 Task: Disable the share key profile updates option
Action: Mouse moved to (780, 82)
Screenshot: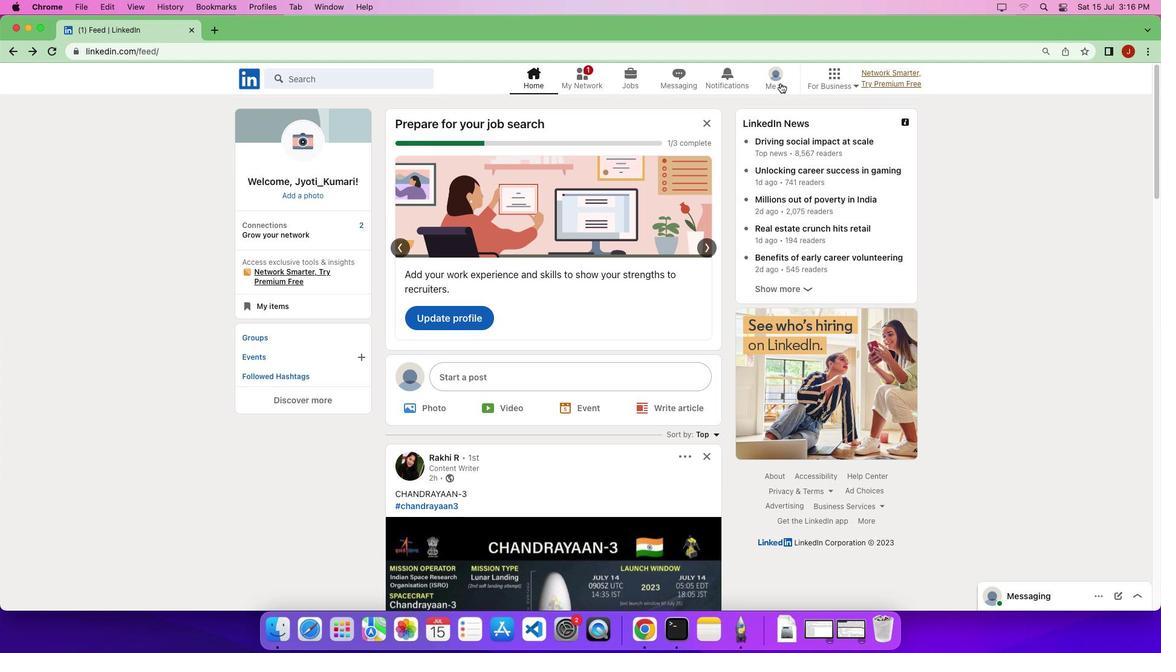 
Action: Mouse pressed left at (780, 82)
Screenshot: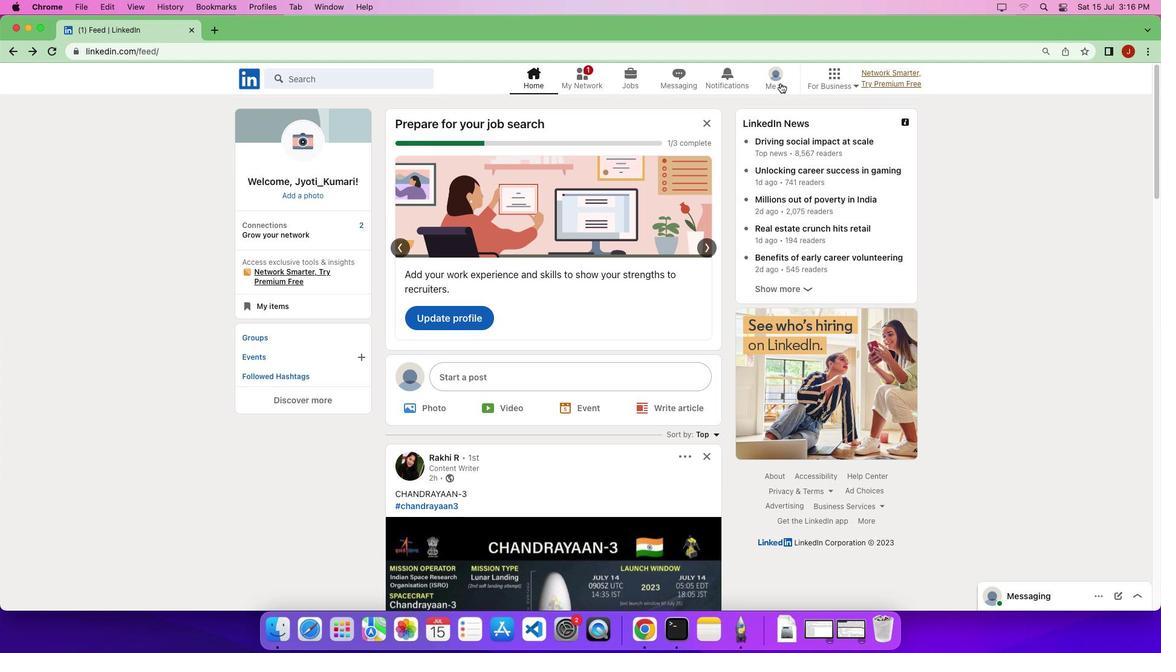 
Action: Mouse pressed left at (780, 82)
Screenshot: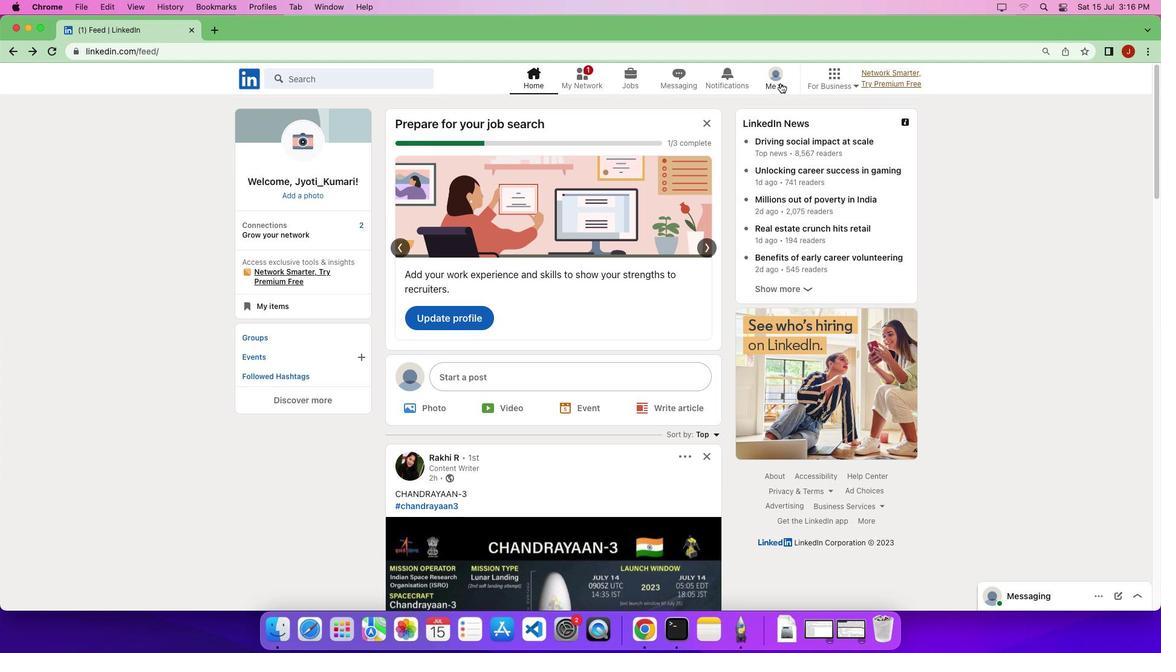 
Action: Mouse moved to (695, 225)
Screenshot: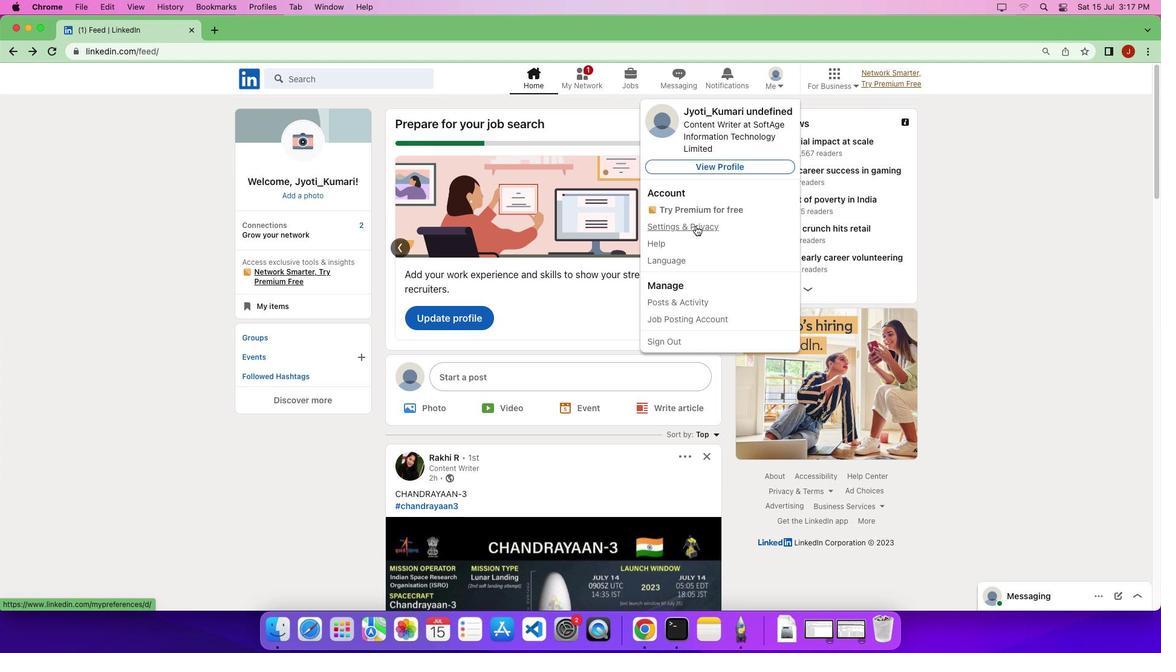 
Action: Mouse pressed left at (695, 225)
Screenshot: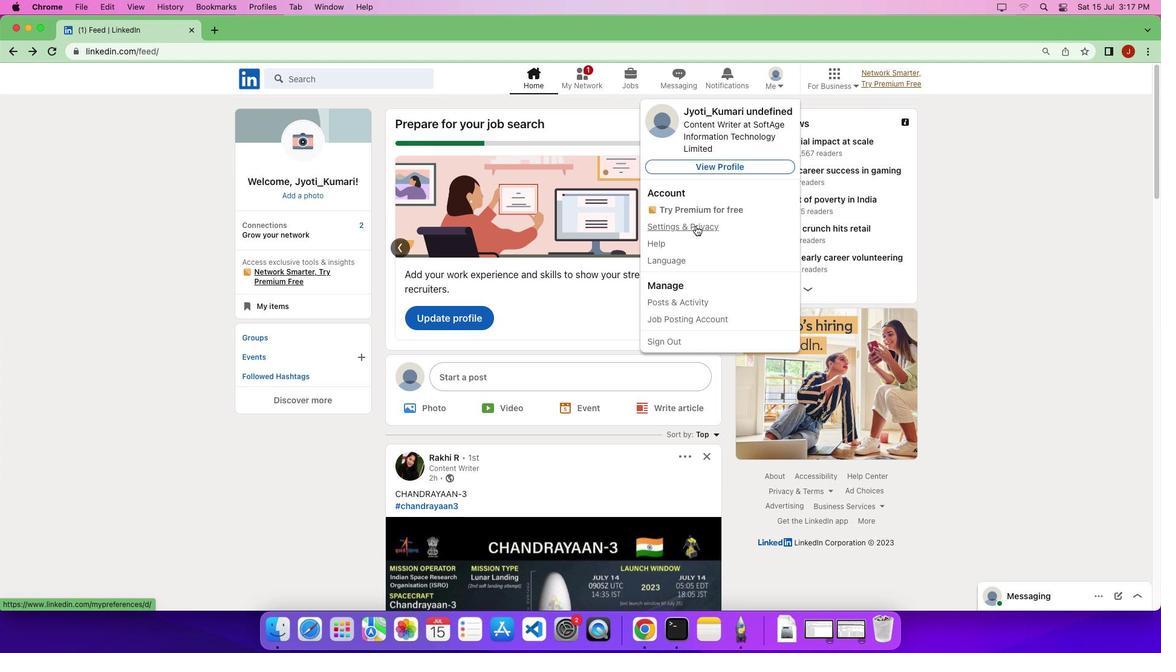 
Action: Mouse moved to (77, 259)
Screenshot: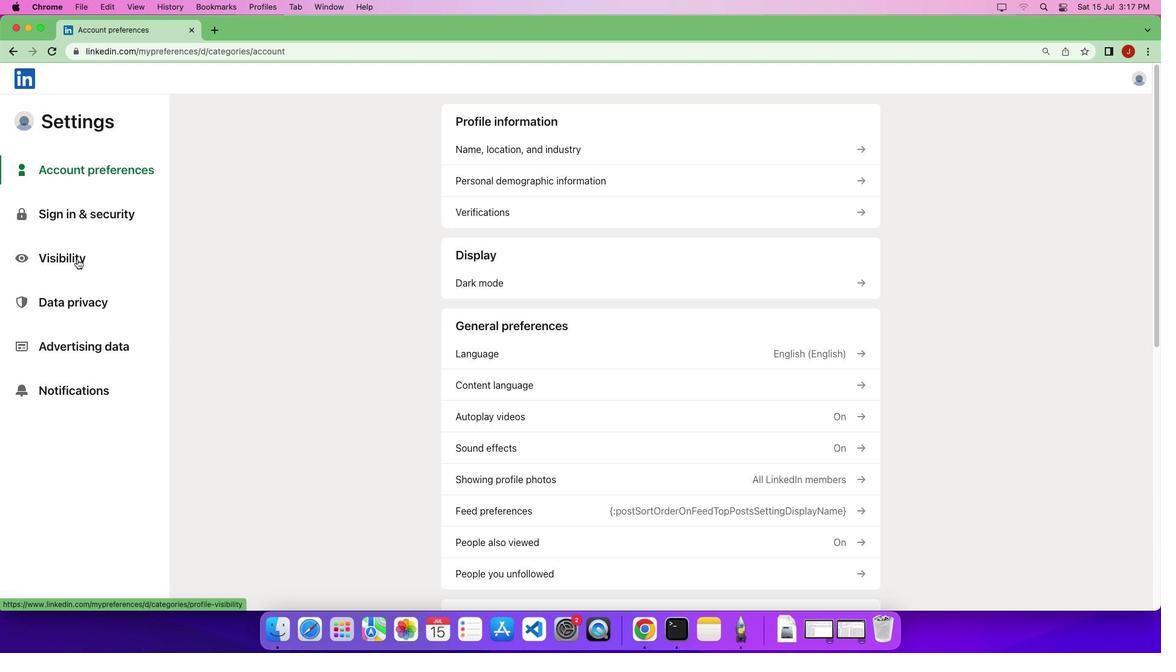 
Action: Mouse pressed left at (77, 259)
Screenshot: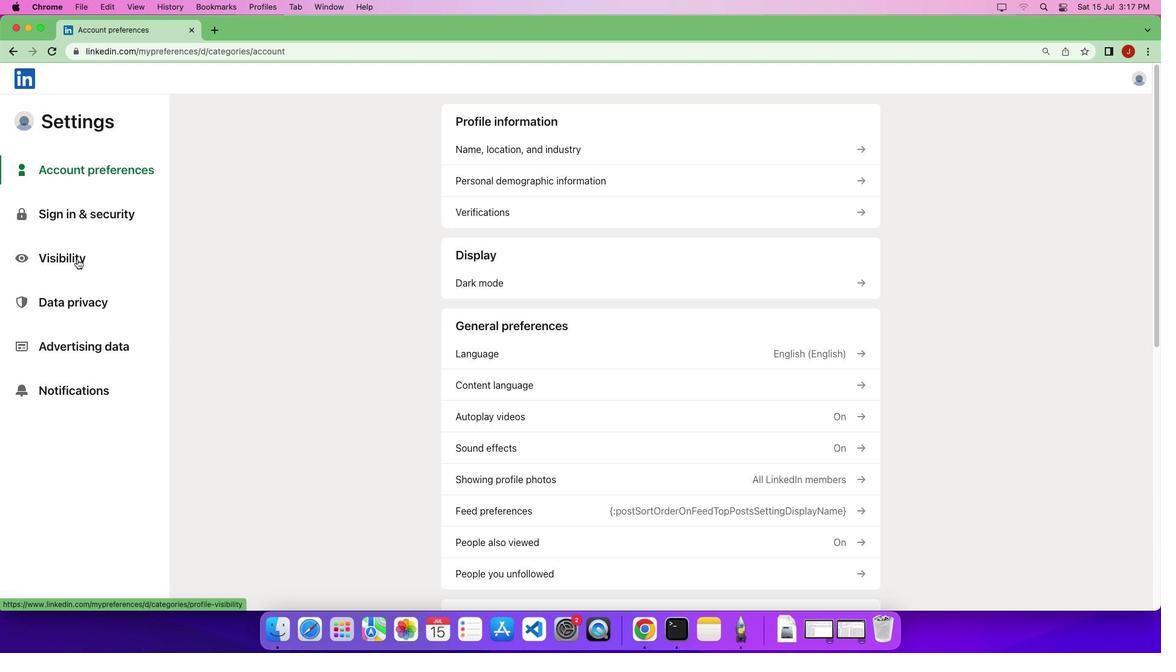 
Action: Mouse moved to (76, 259)
Screenshot: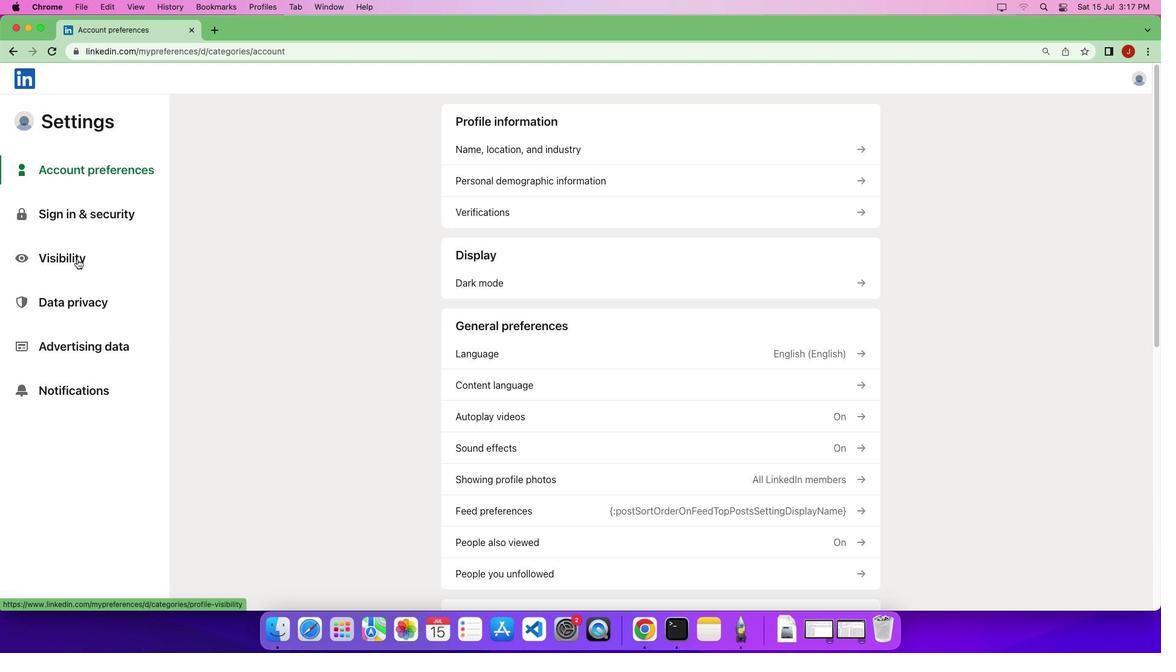 
Action: Mouse pressed left at (76, 259)
Screenshot: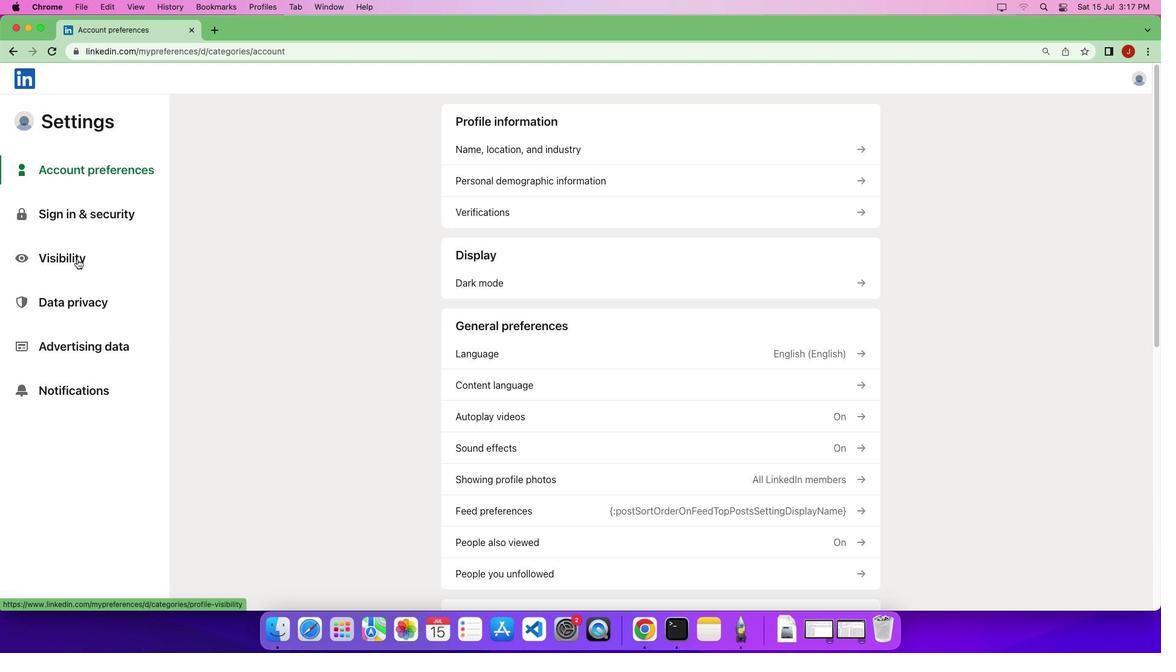 
Action: Mouse pressed left at (76, 259)
Screenshot: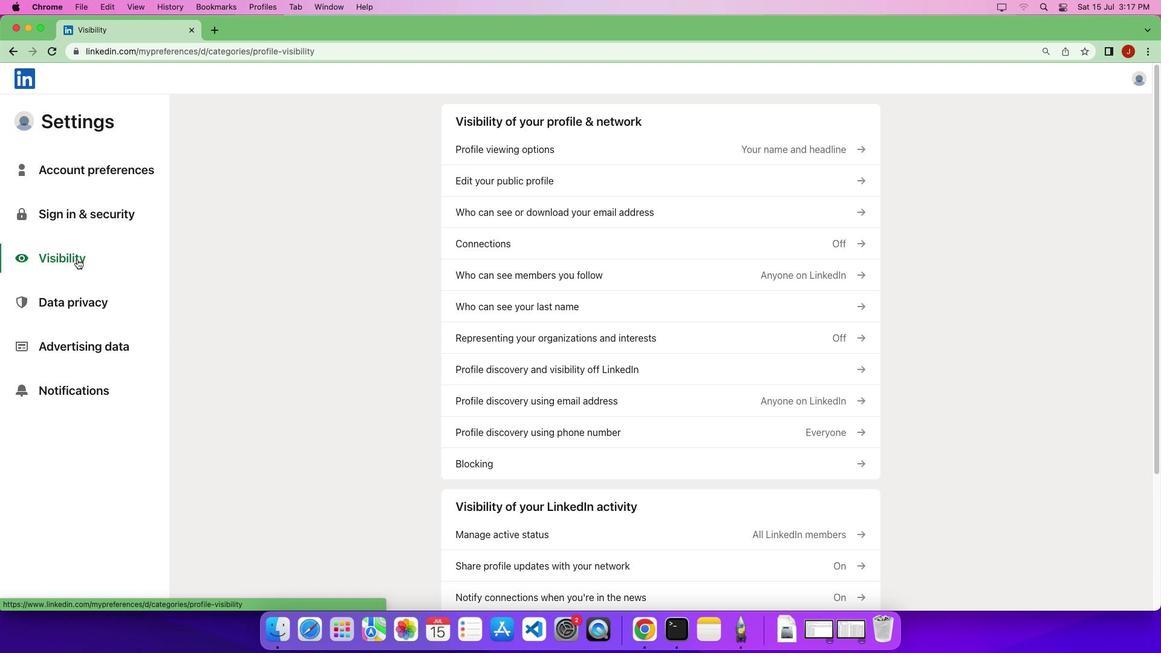 
Action: Mouse moved to (848, 568)
Screenshot: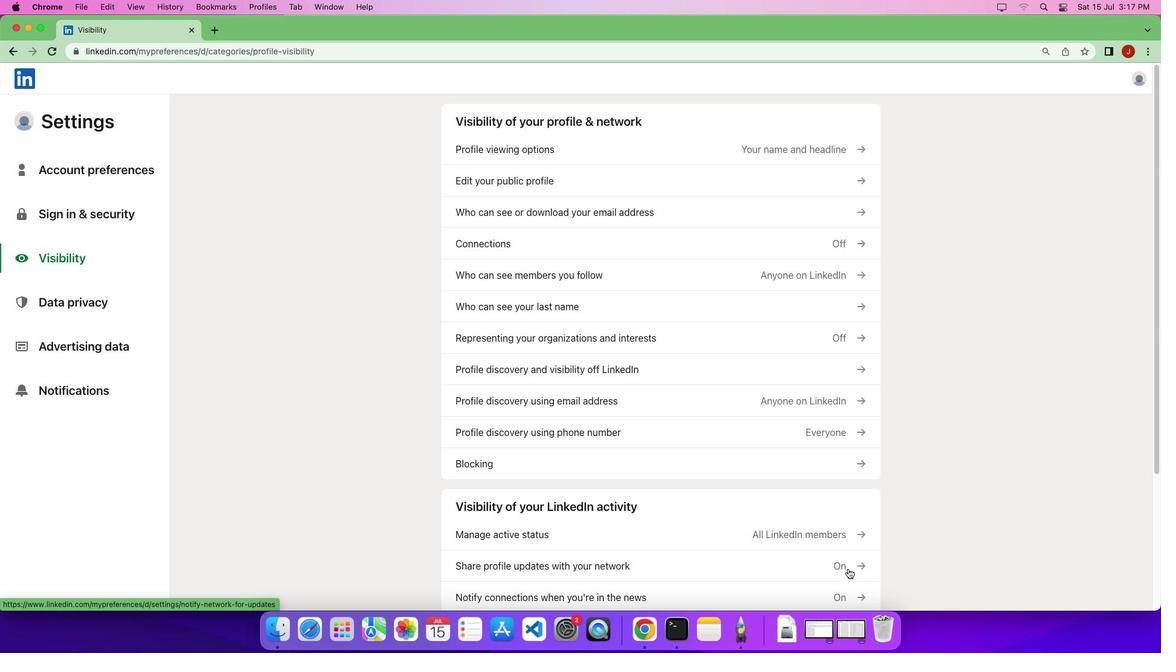 
Action: Mouse pressed left at (848, 568)
Screenshot: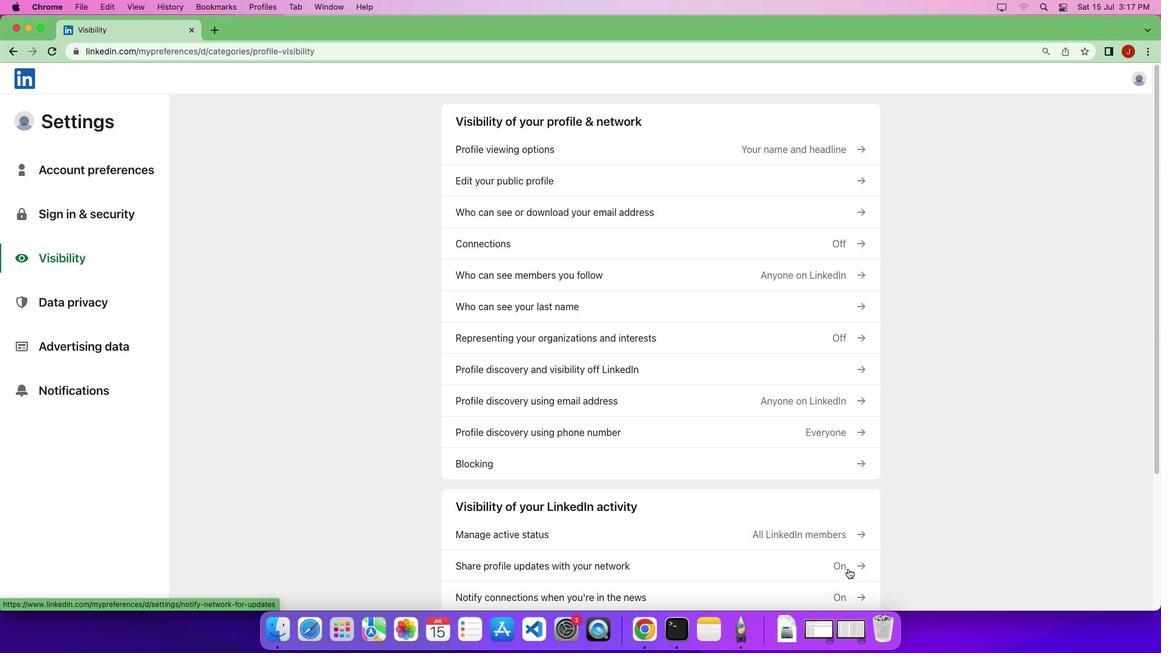 
Action: Mouse moved to (852, 213)
Screenshot: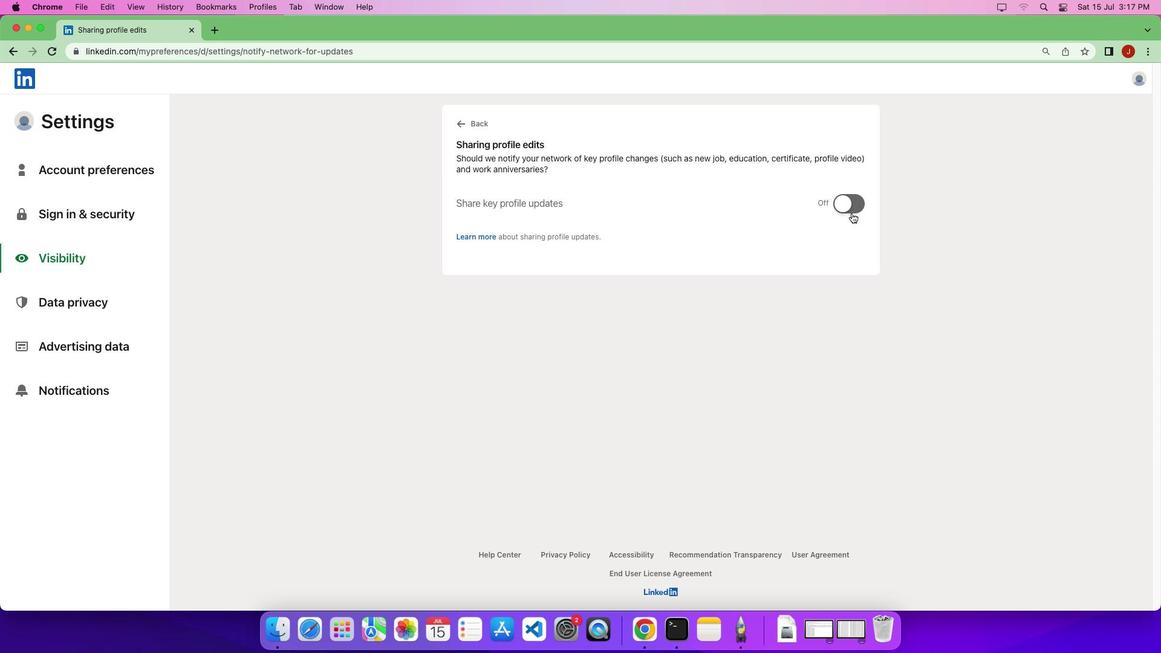 
Action: Mouse pressed left at (852, 213)
Screenshot: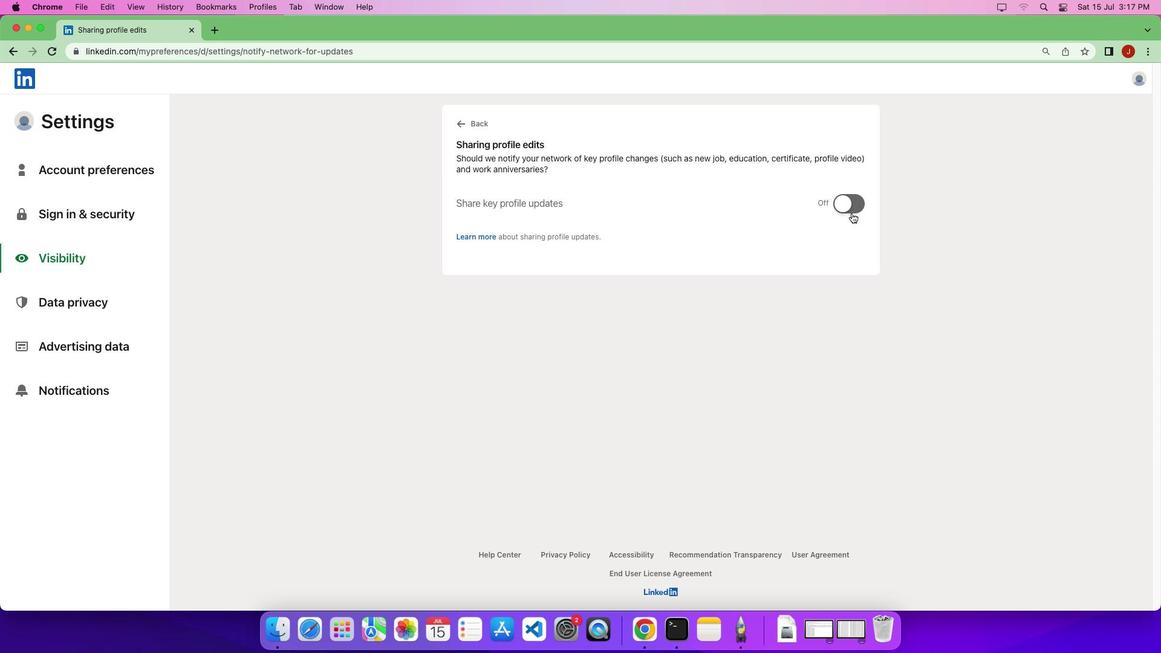 
Action: Mouse moved to (865, 245)
Screenshot: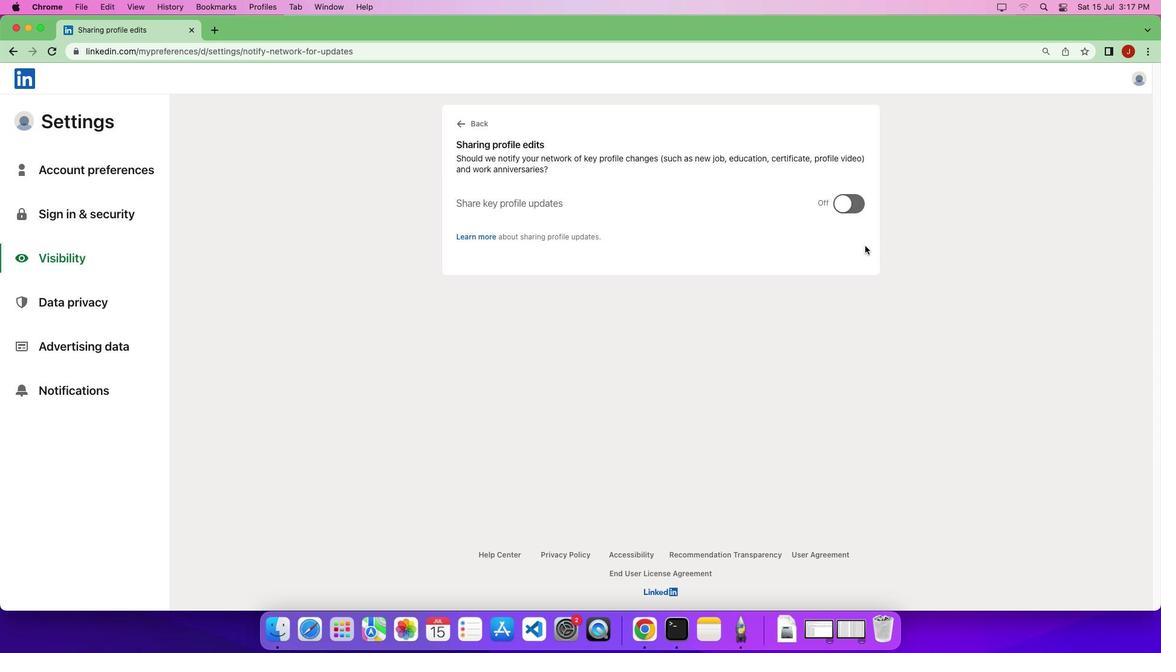 
